 Task: Open Card Card0000000004 in Board Board0000000001 in Workspace WS0000000001 in Trello. Add Member Prateek.ku2001@gmail.com to Card Card0000000004 in Board Board0000000001 in Workspace WS0000000001 in Trello. Add Red Label titled Label0000000004 to Card Card0000000004 in Board Board0000000001 in Workspace WS0000000001 in Trello. Add Checklist CL0000000004 to Card Card0000000004 in Board Board0000000001 in Workspace WS0000000001 in Trello. Add Dates with Start Date as Jul 01 2023 and Due Date as Jul 31 2023 to Card Card0000000004 in Board Board0000000001 in Workspace WS0000000001 in Trello
Action: Mouse moved to (564, 81)
Screenshot: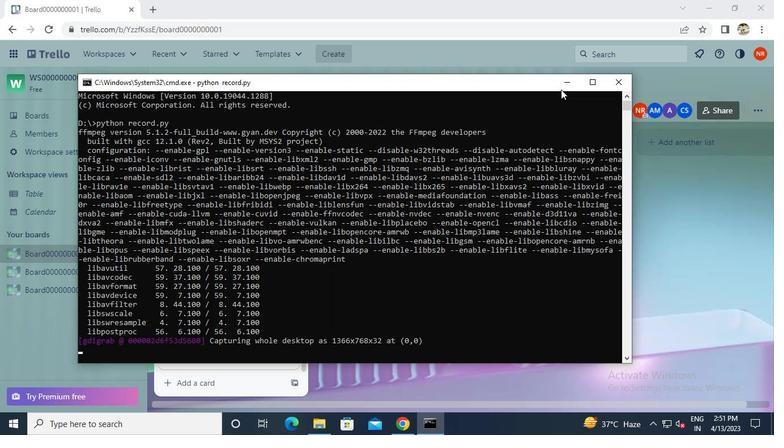 
Action: Mouse pressed left at (564, 81)
Screenshot: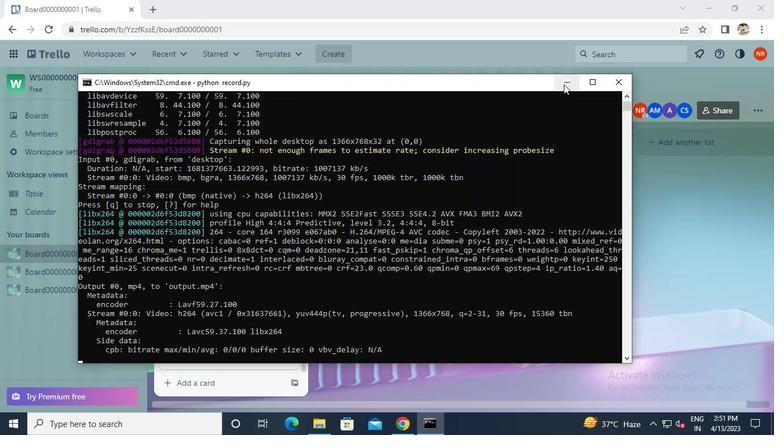 
Action: Mouse moved to (236, 356)
Screenshot: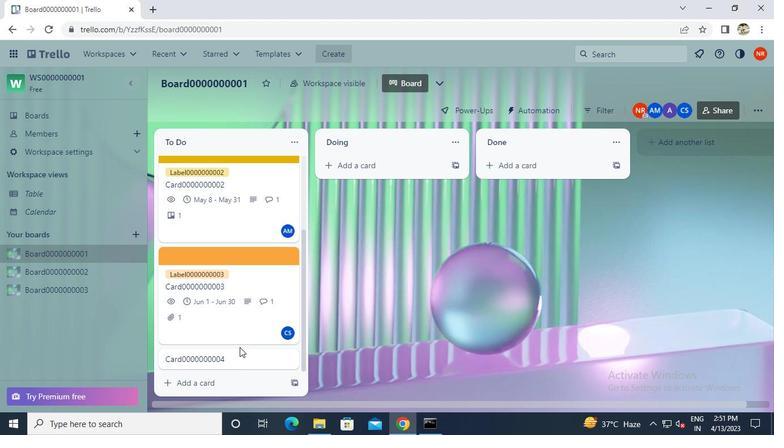 
Action: Mouse pressed left at (236, 356)
Screenshot: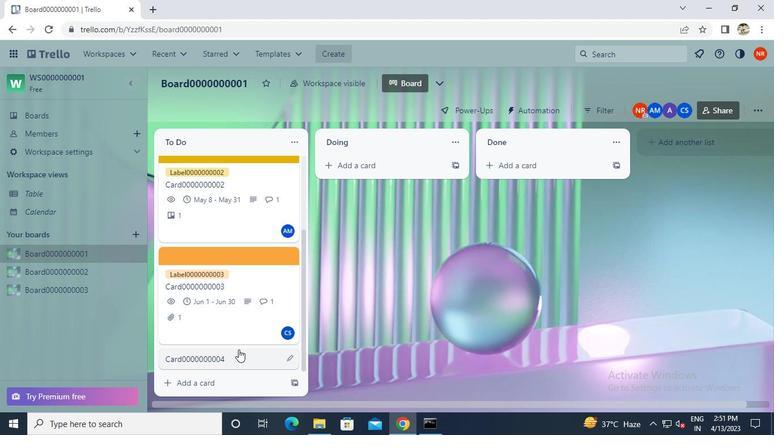 
Action: Mouse moved to (517, 181)
Screenshot: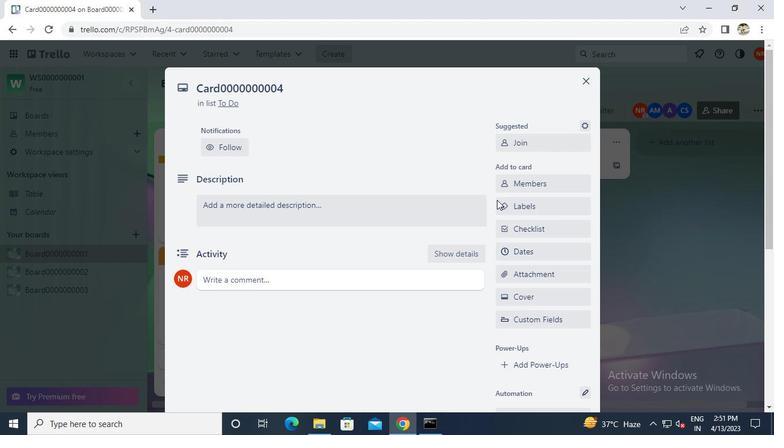 
Action: Mouse pressed left at (517, 181)
Screenshot: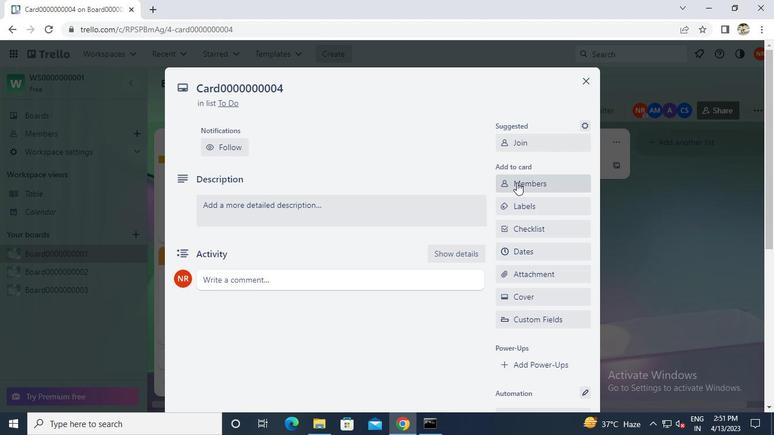 
Action: Keyboard p
Screenshot: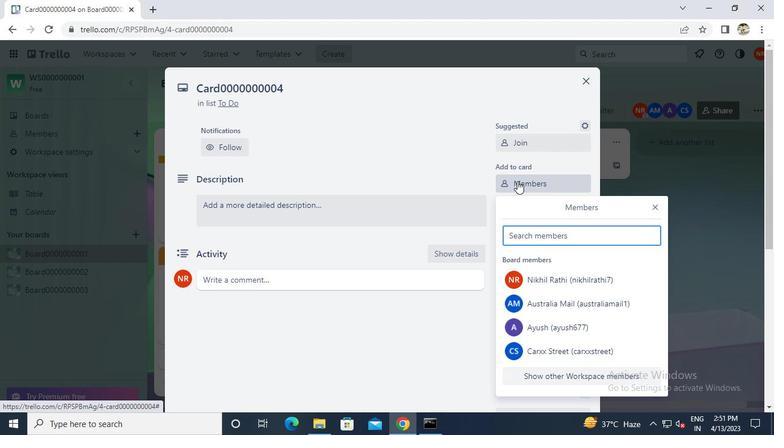 
Action: Keyboard r
Screenshot: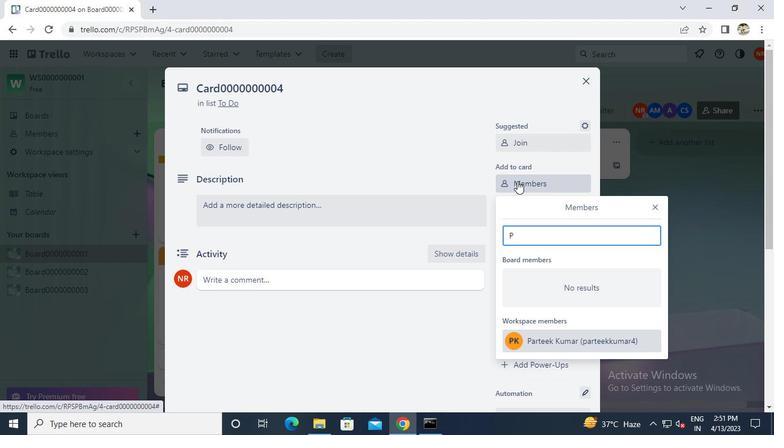 
Action: Keyboard Key.backspace
Screenshot: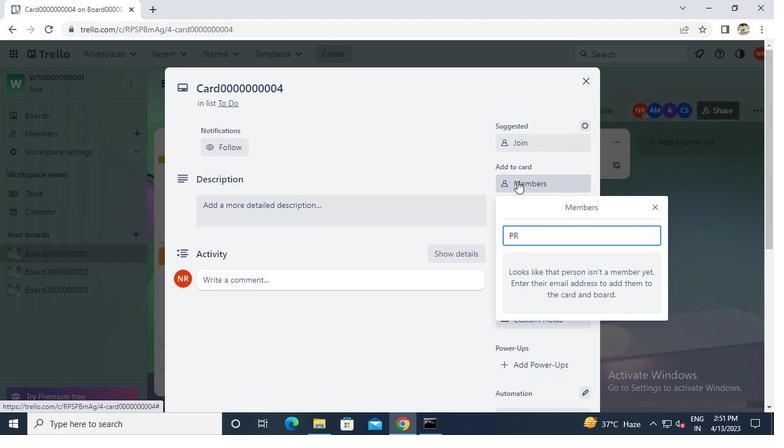 
Action: Keyboard a
Screenshot: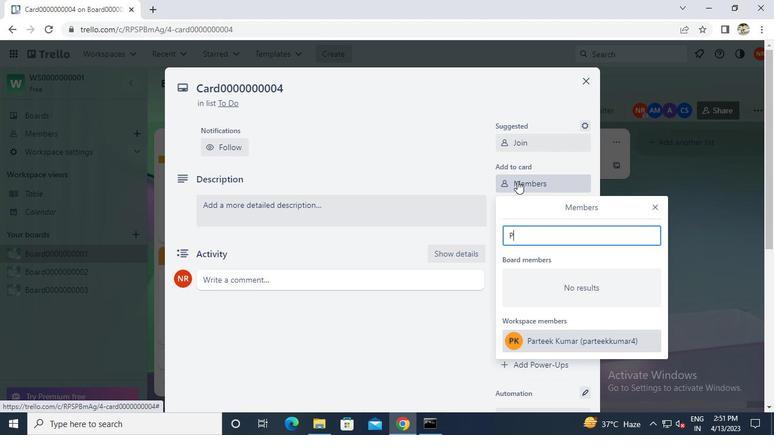 
Action: Mouse moved to (545, 340)
Screenshot: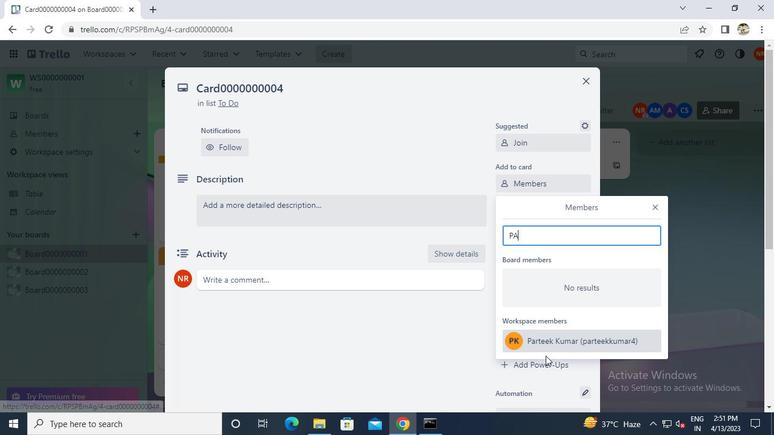 
Action: Mouse pressed left at (545, 340)
Screenshot: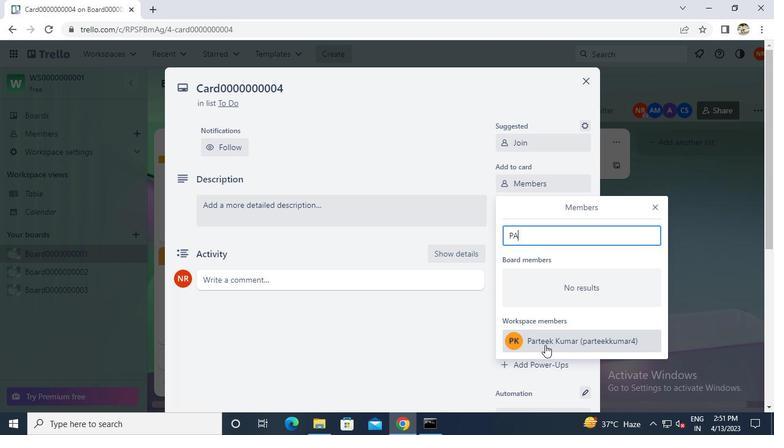 
Action: Mouse moved to (657, 208)
Screenshot: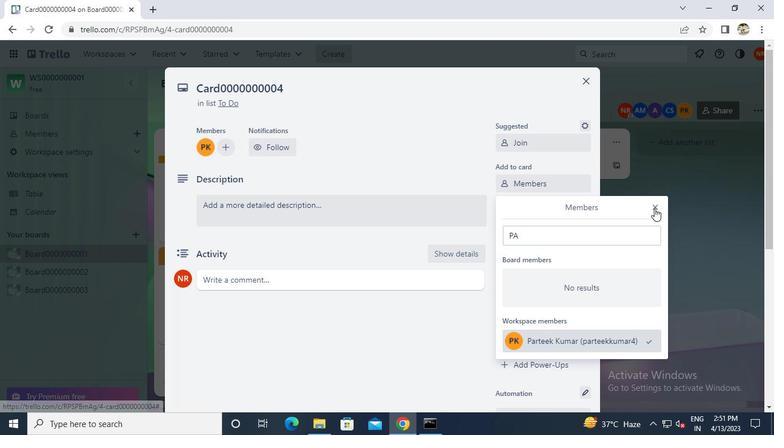 
Action: Mouse pressed left at (657, 208)
Screenshot: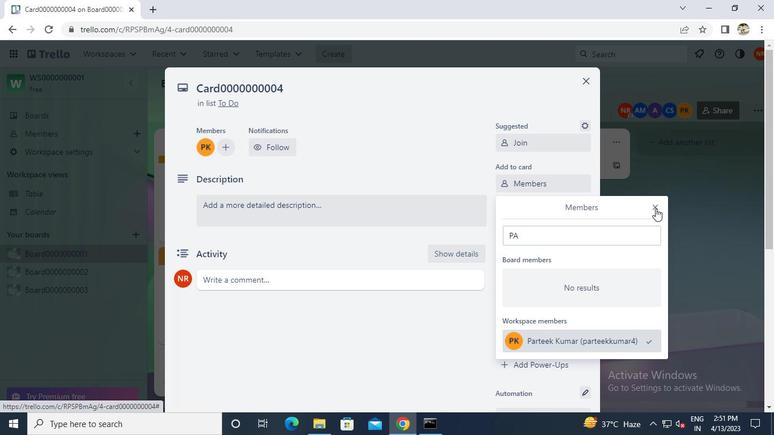 
Action: Mouse moved to (573, 205)
Screenshot: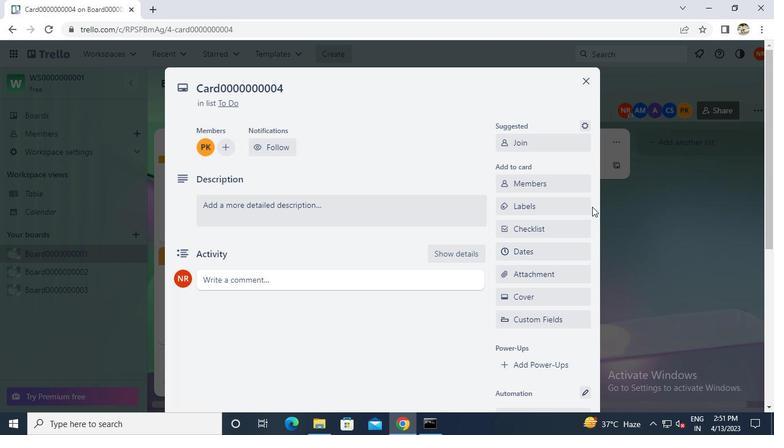 
Action: Mouse pressed left at (573, 205)
Screenshot: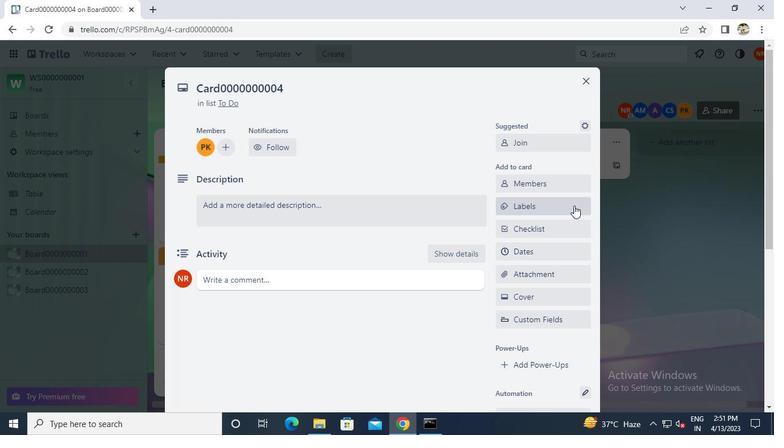 
Action: Mouse moved to (586, 335)
Screenshot: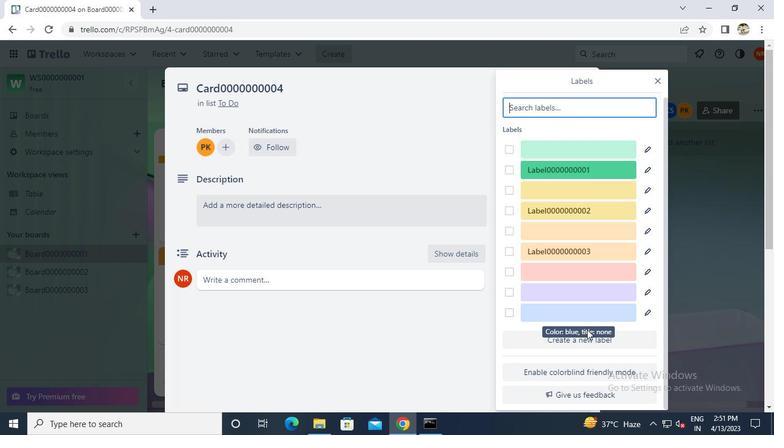 
Action: Mouse pressed left at (586, 335)
Screenshot: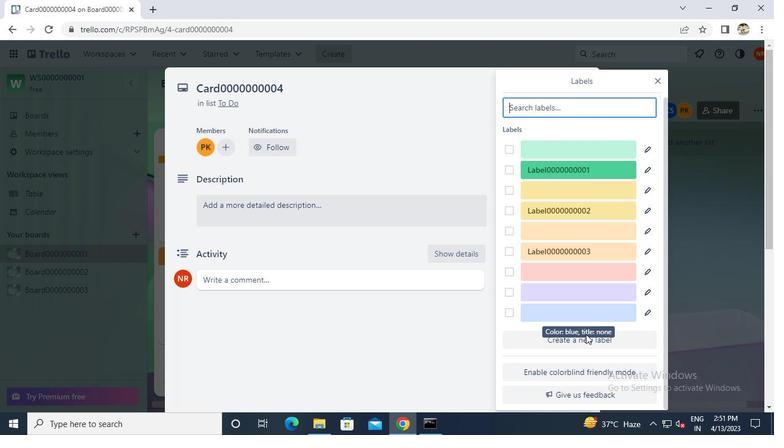 
Action: Mouse moved to (577, 340)
Screenshot: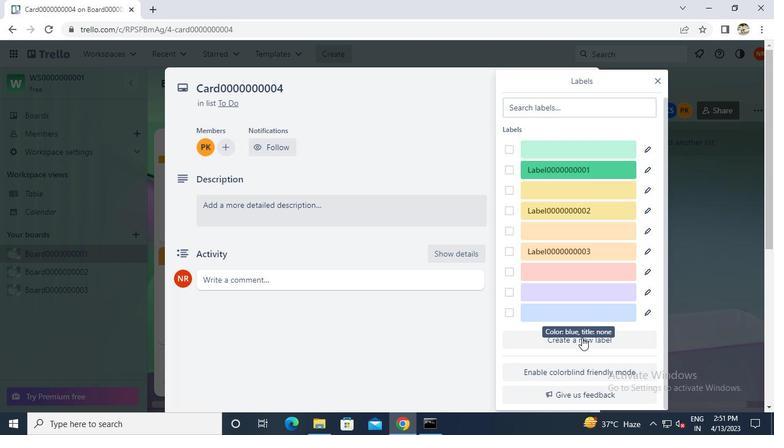 
Action: Mouse pressed left at (577, 340)
Screenshot: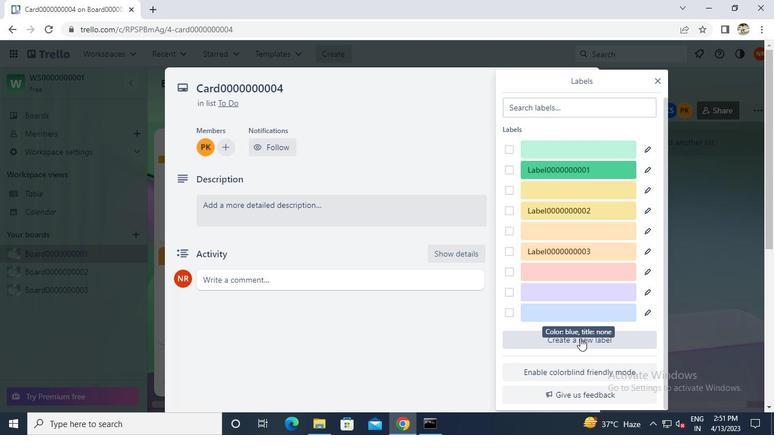 
Action: Mouse moved to (610, 257)
Screenshot: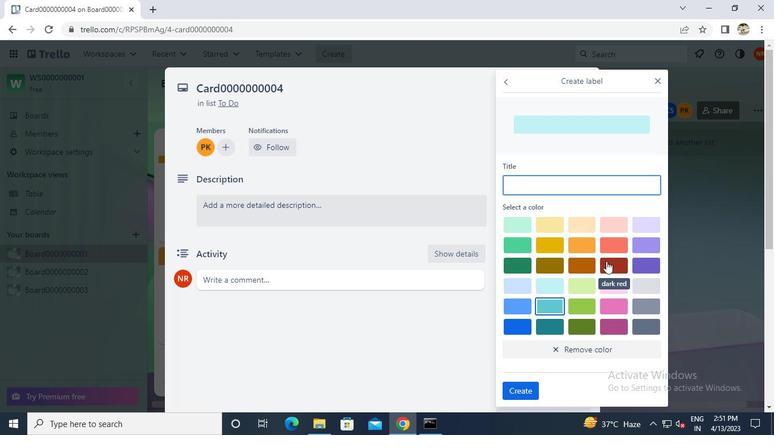 
Action: Mouse pressed left at (610, 257)
Screenshot: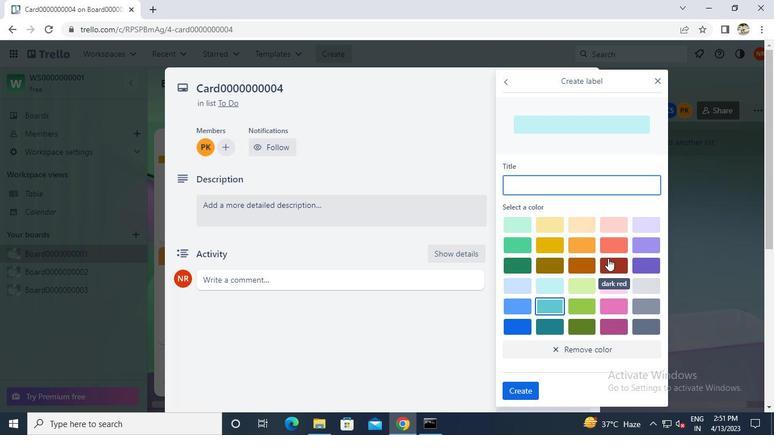 
Action: Mouse moved to (577, 177)
Screenshot: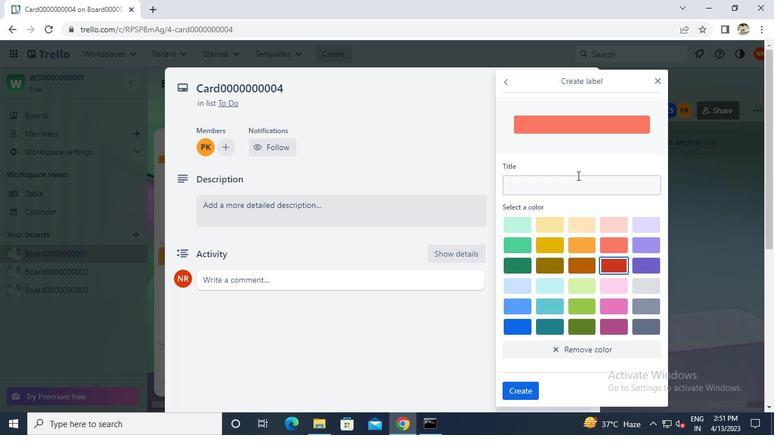 
Action: Mouse pressed left at (577, 177)
Screenshot: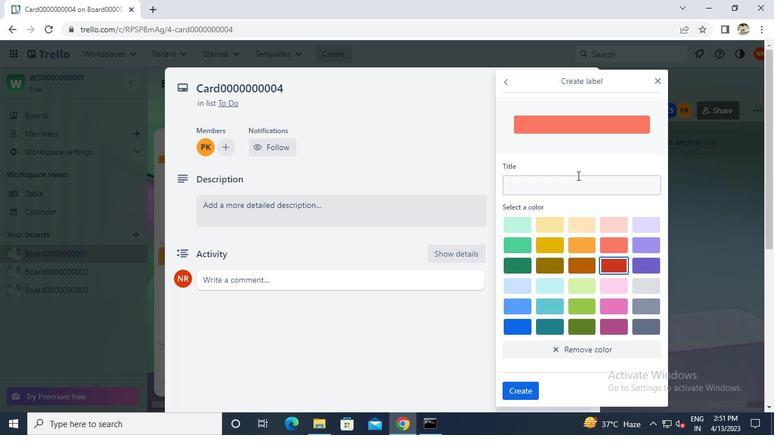 
Action: Keyboard l
Screenshot: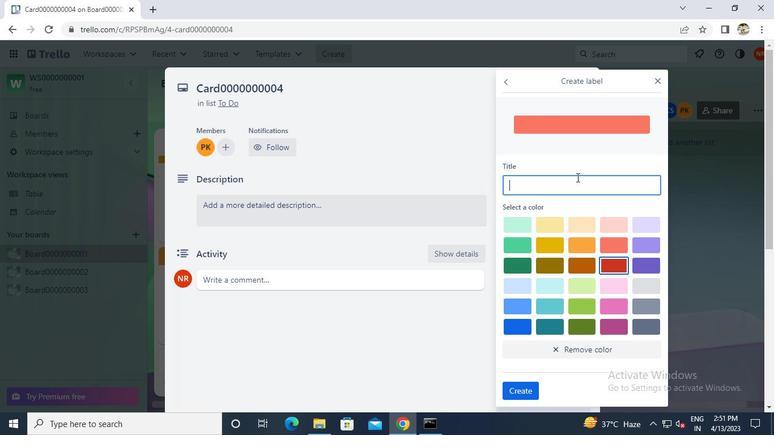 
Action: Keyboard Key.caps_lock
Screenshot: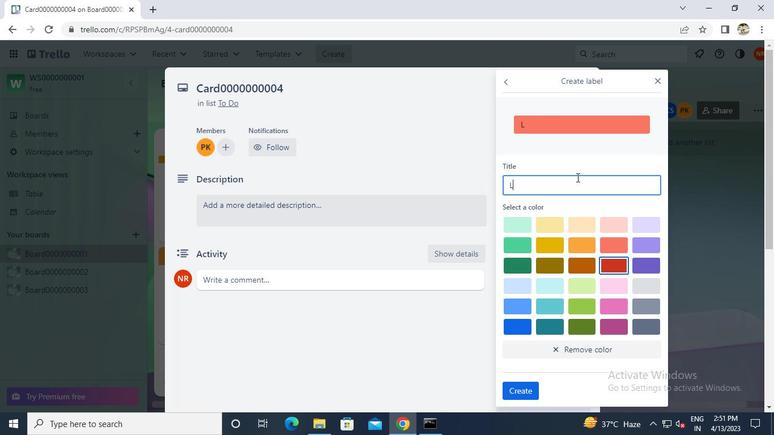 
Action: Keyboard a
Screenshot: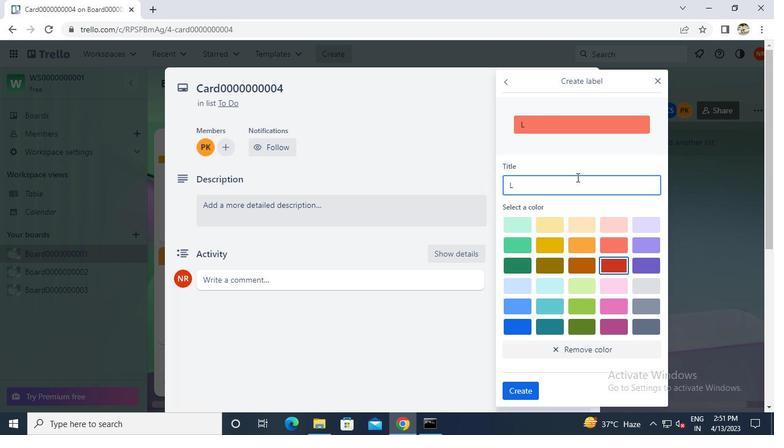 
Action: Keyboard b
Screenshot: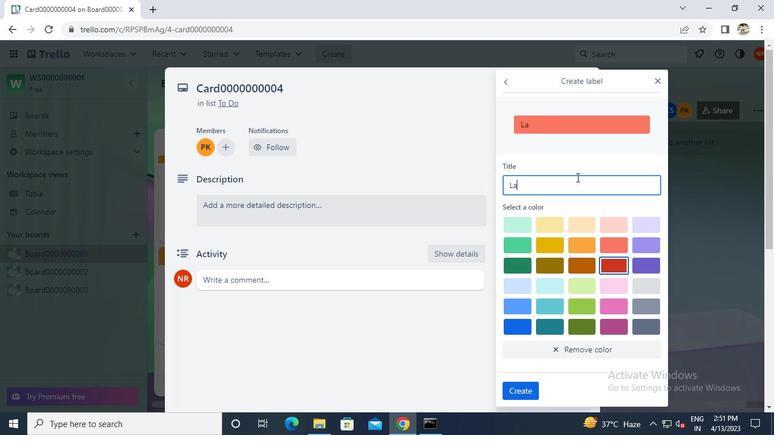 
Action: Keyboard e
Screenshot: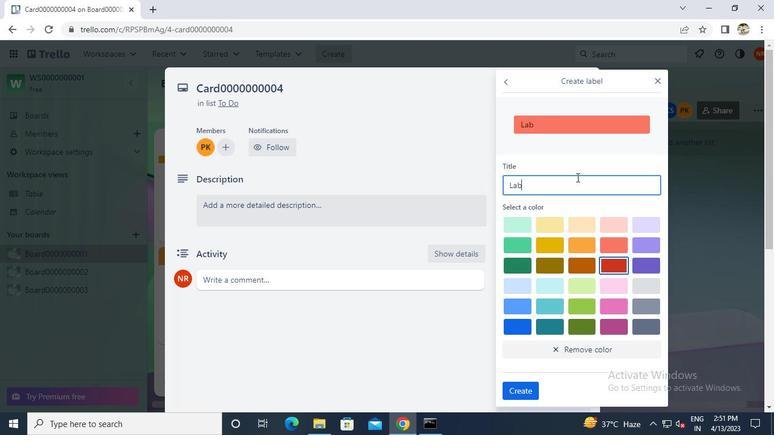 
Action: Keyboard l
Screenshot: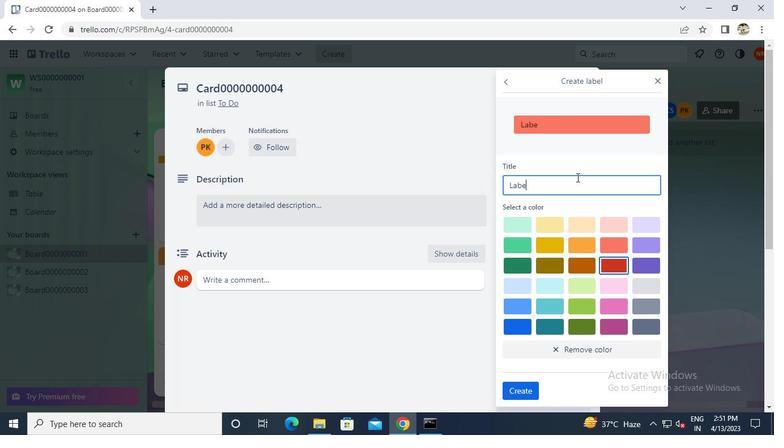 
Action: Keyboard 0
Screenshot: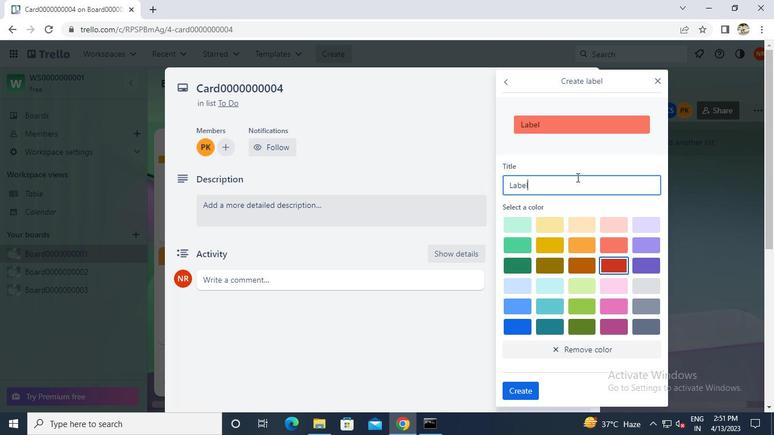 
Action: Keyboard 0
Screenshot: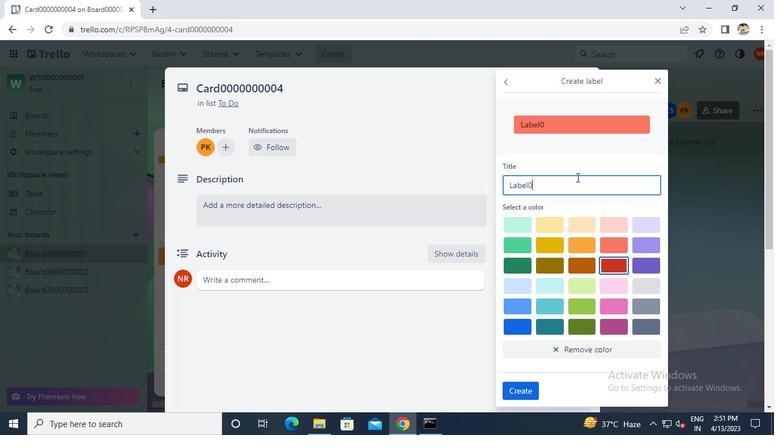 
Action: Keyboard 0
Screenshot: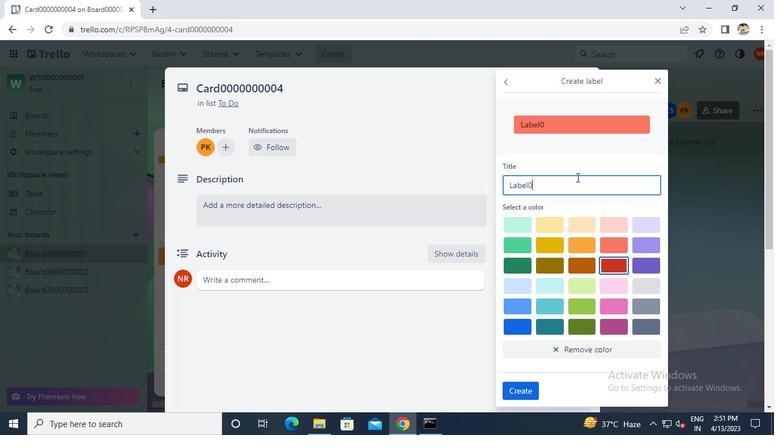 
Action: Keyboard 0
Screenshot: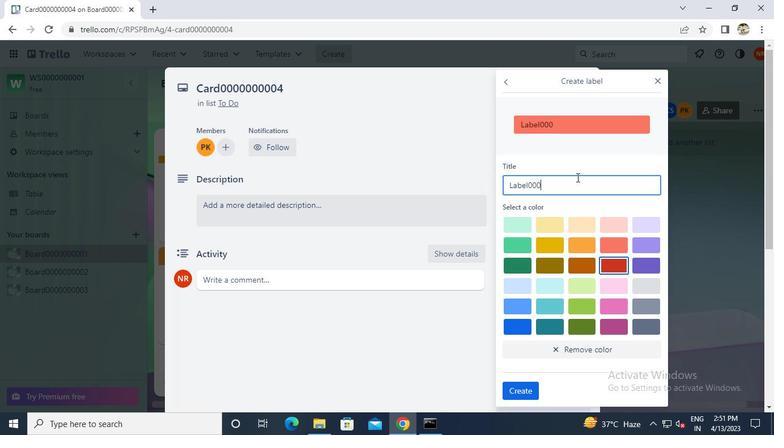 
Action: Keyboard 0
Screenshot: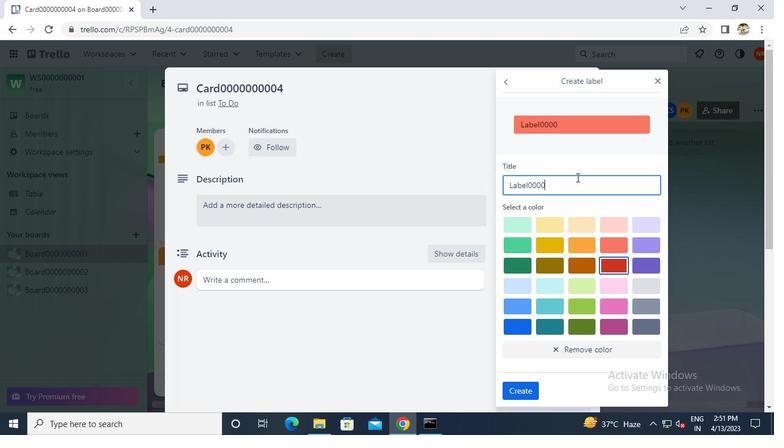 
Action: Keyboard 0
Screenshot: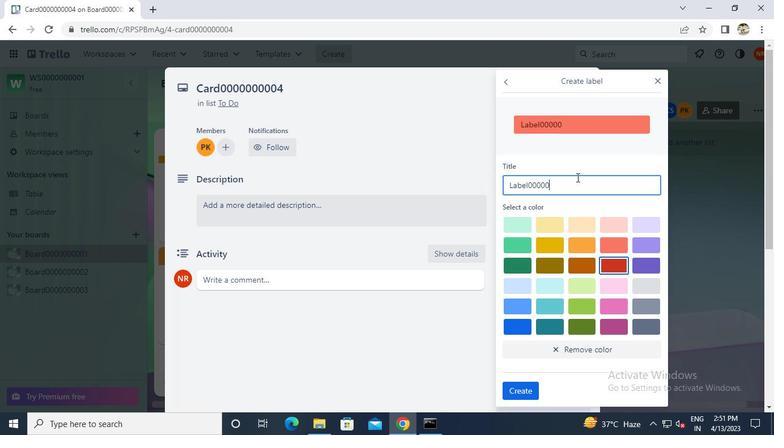 
Action: Keyboard 0
Screenshot: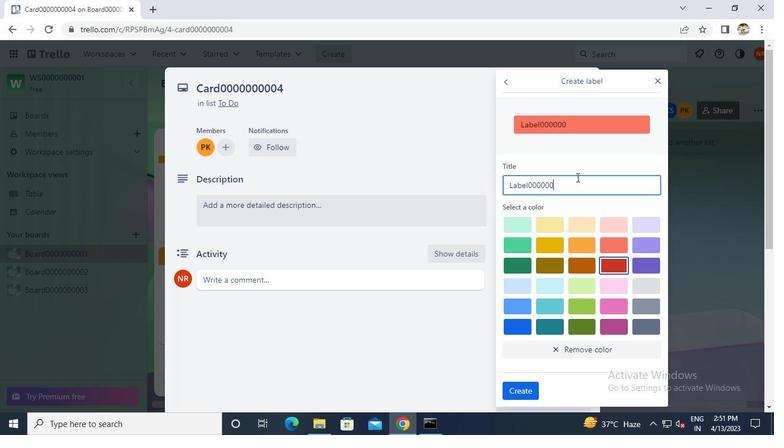 
Action: Keyboard 0
Screenshot: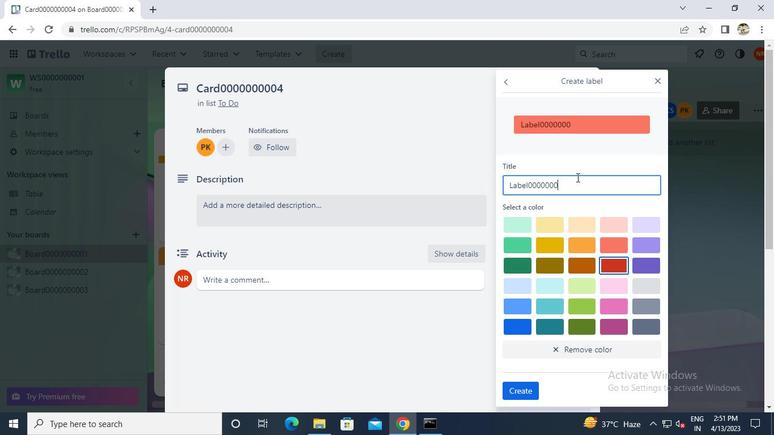 
Action: Keyboard 0
Screenshot: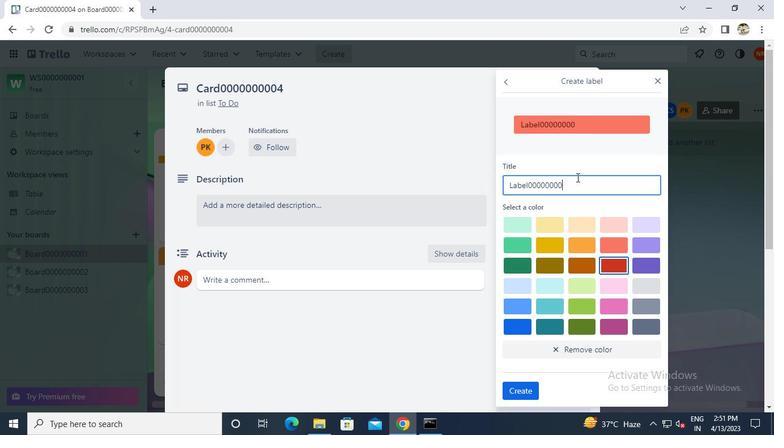 
Action: Keyboard 4
Screenshot: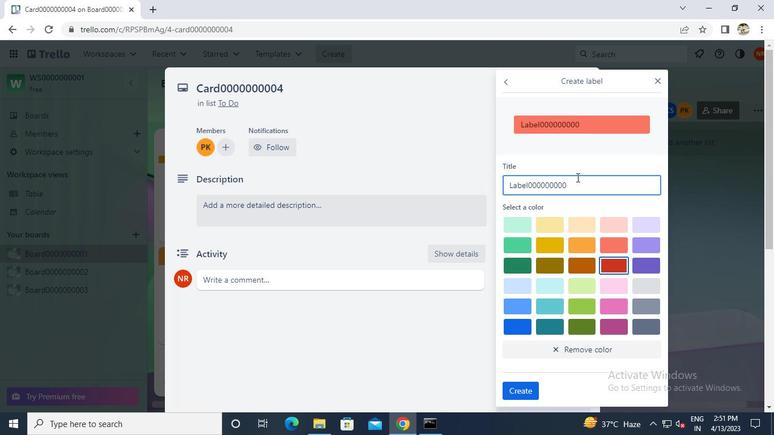 
Action: Mouse moved to (532, 390)
Screenshot: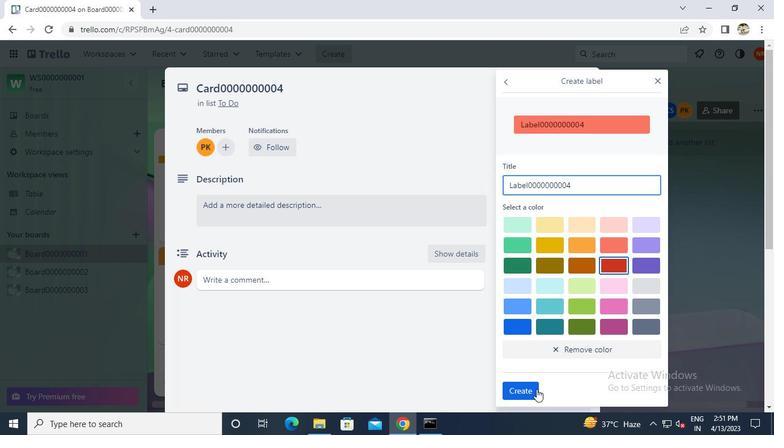 
Action: Mouse pressed left at (532, 390)
Screenshot: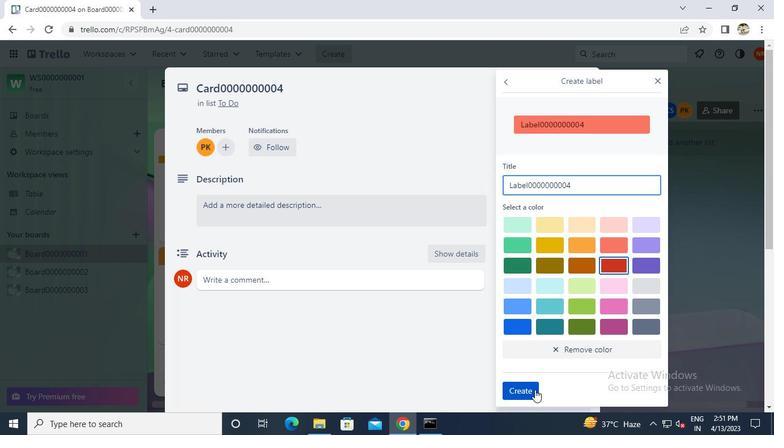 
Action: Mouse moved to (655, 83)
Screenshot: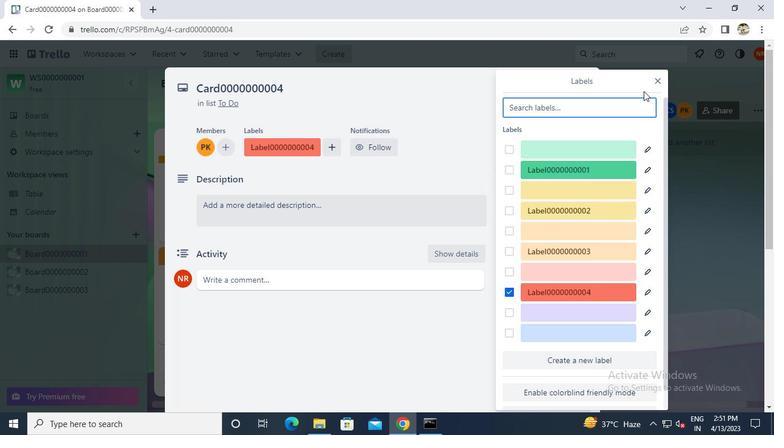 
Action: Mouse pressed left at (655, 83)
Screenshot: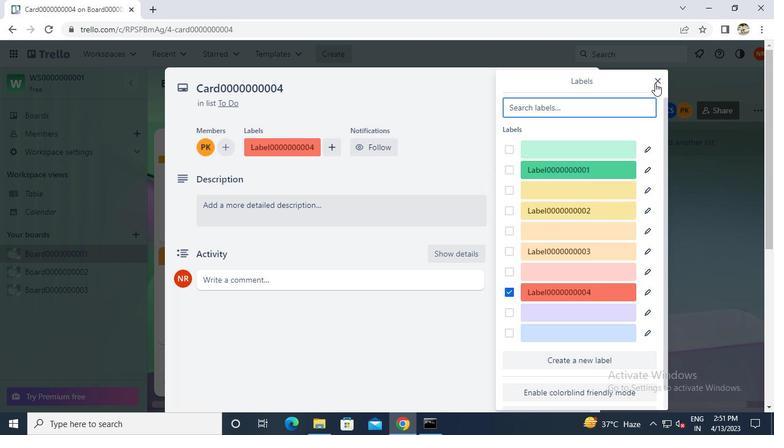 
Action: Mouse moved to (551, 229)
Screenshot: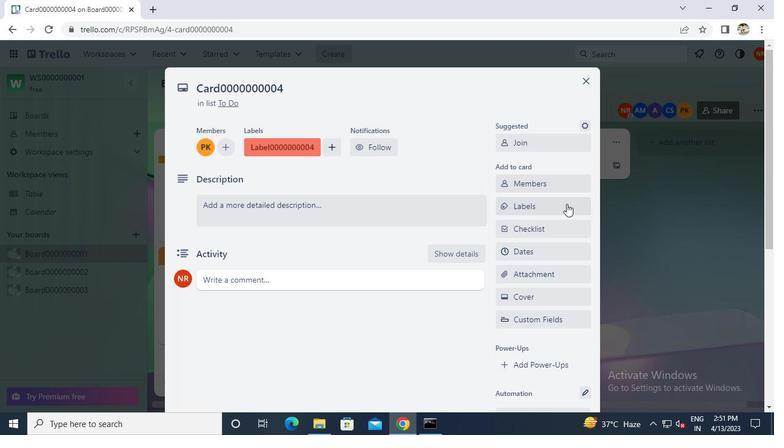 
Action: Mouse pressed left at (551, 229)
Screenshot: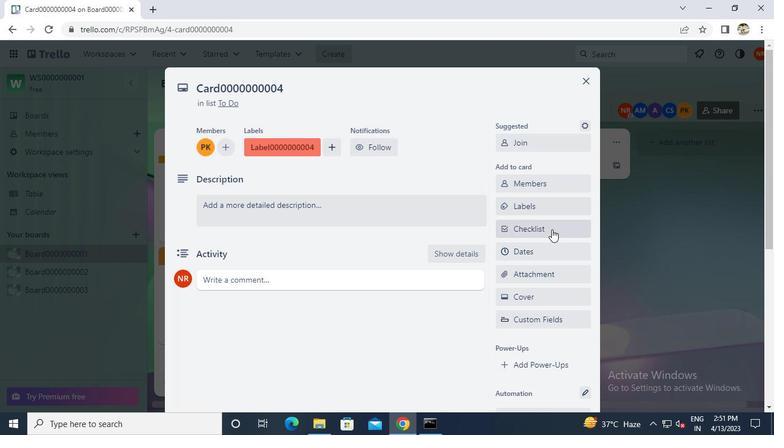 
Action: Keyboard Key.caps_lock
Screenshot: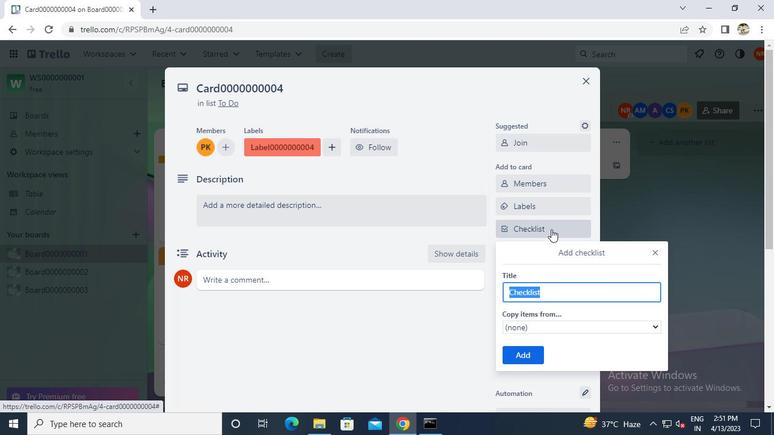 
Action: Keyboard c
Screenshot: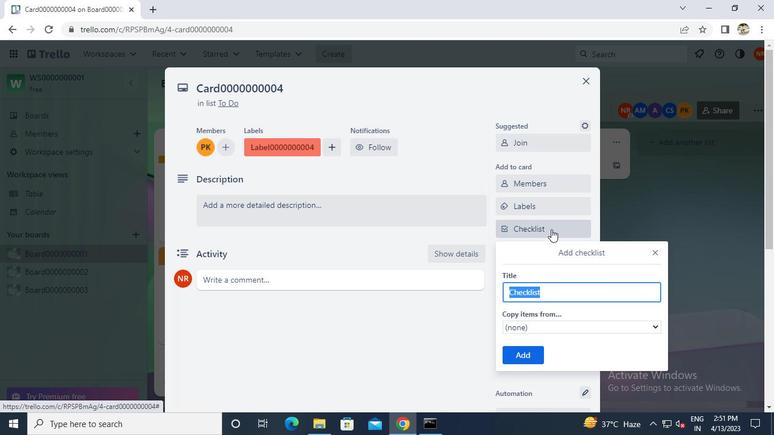 
Action: Keyboard l
Screenshot: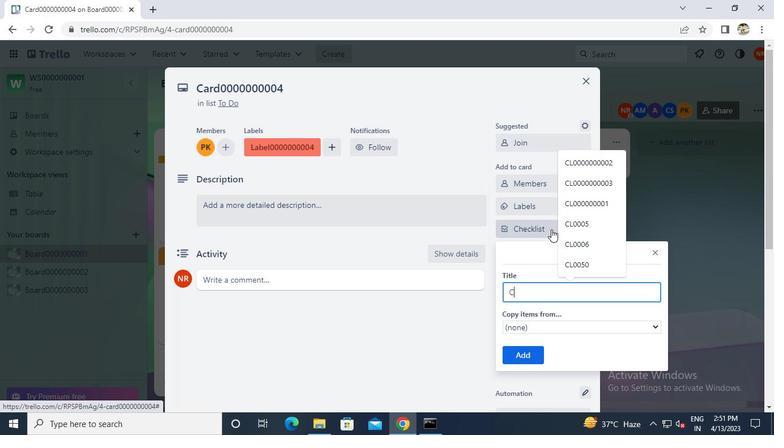 
Action: Keyboard 0
Screenshot: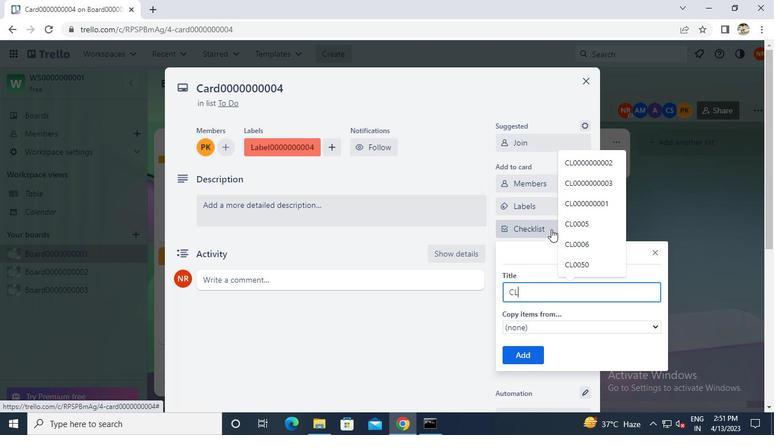 
Action: Keyboard 0
Screenshot: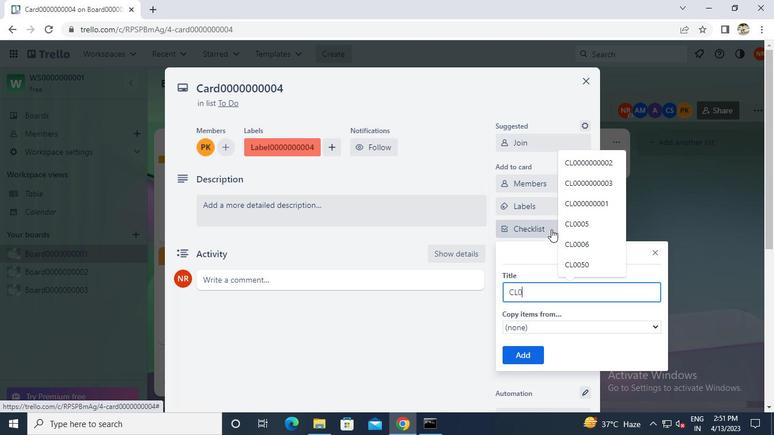 
Action: Keyboard 0
Screenshot: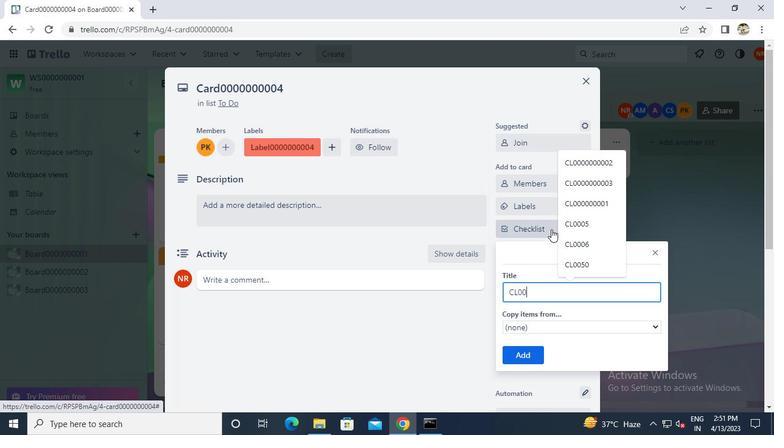 
Action: Keyboard 0
Screenshot: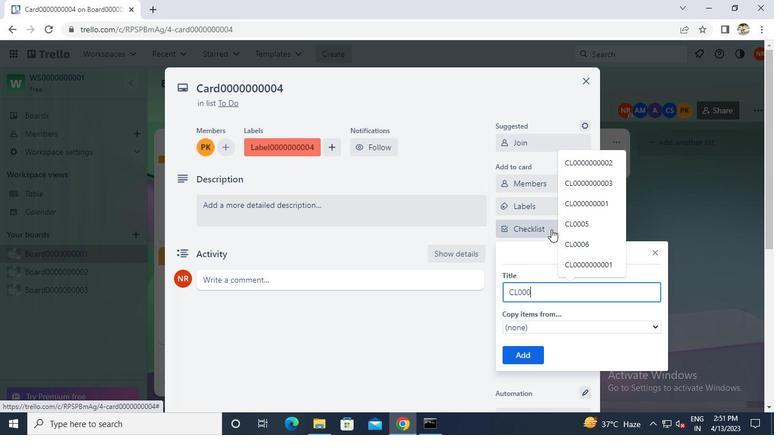 
Action: Keyboard 0
Screenshot: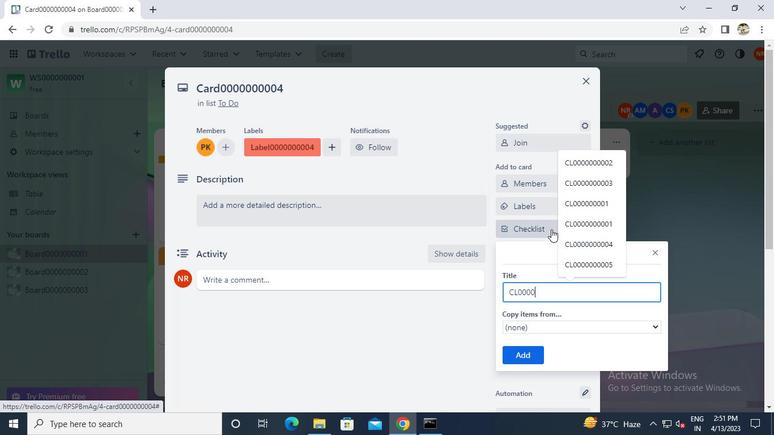 
Action: Keyboard 0
Screenshot: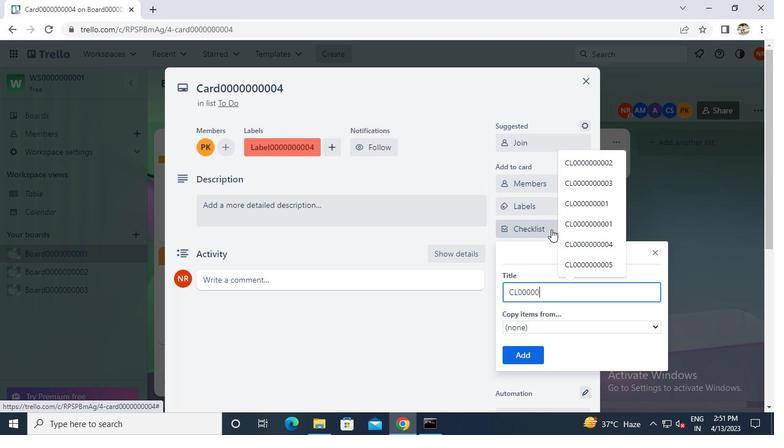 
Action: Keyboard 0
Screenshot: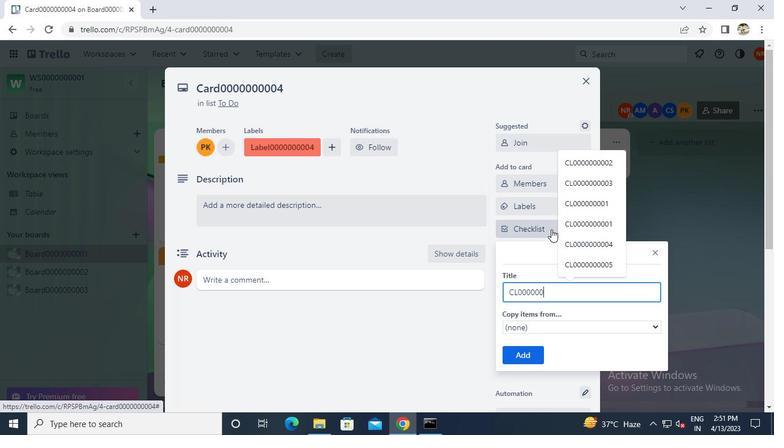 
Action: Keyboard 0
Screenshot: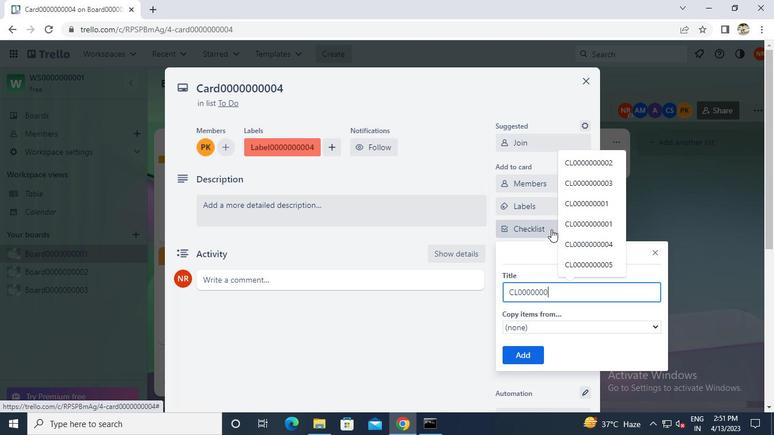 
Action: Keyboard 0
Screenshot: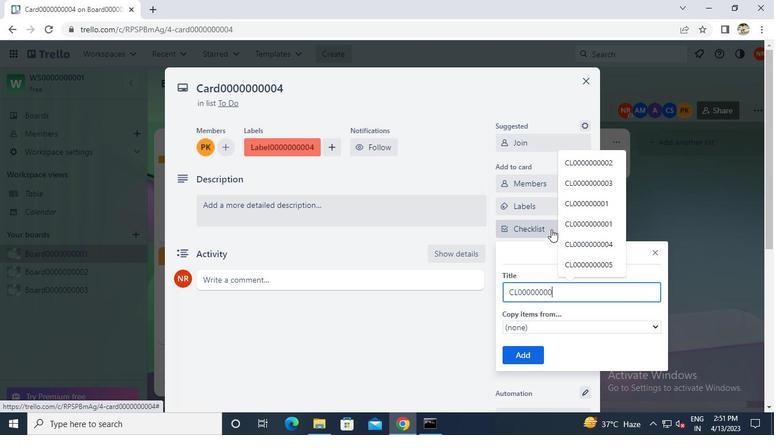 
Action: Keyboard 4
Screenshot: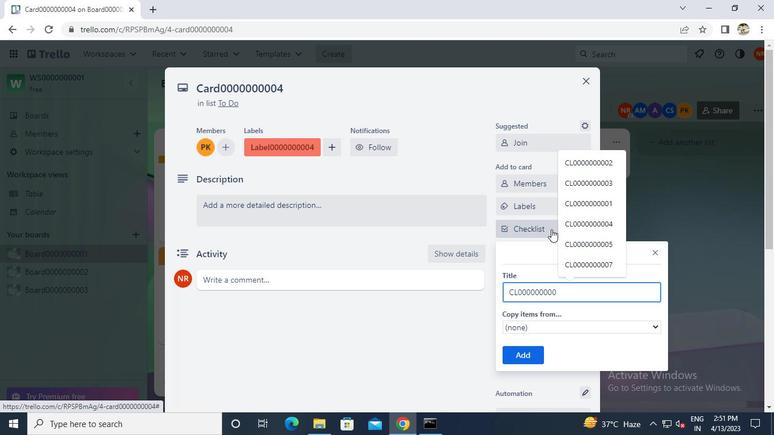 
Action: Mouse moved to (532, 356)
Screenshot: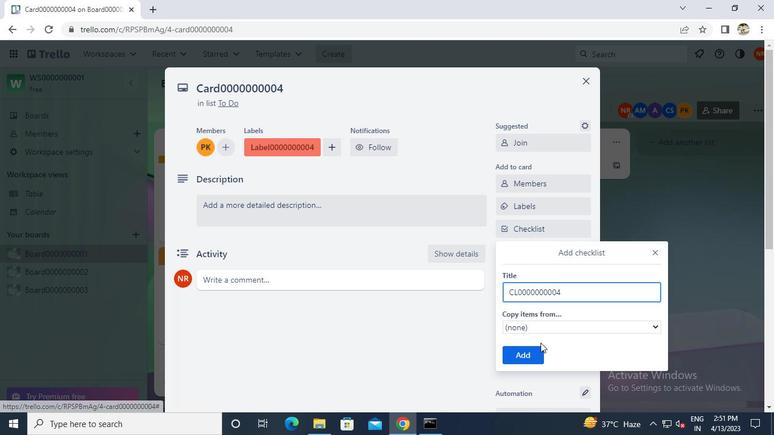 
Action: Mouse pressed left at (532, 356)
Screenshot: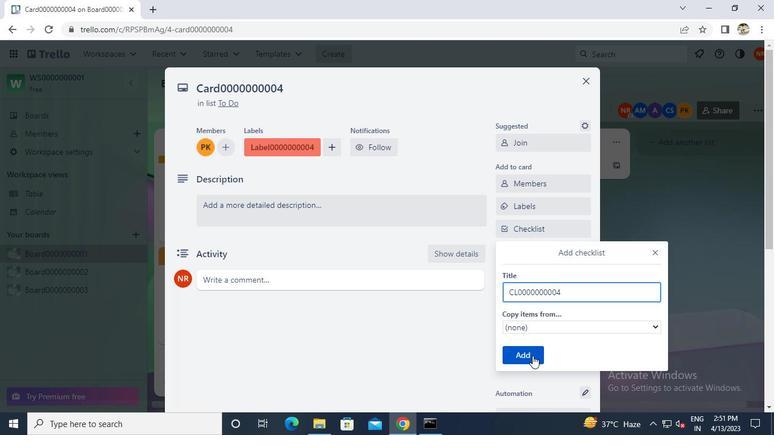 
Action: Mouse moved to (532, 256)
Screenshot: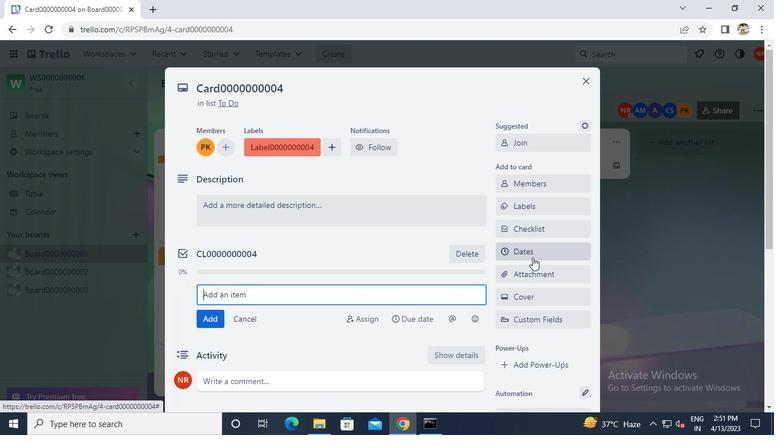 
Action: Mouse pressed left at (532, 256)
Screenshot: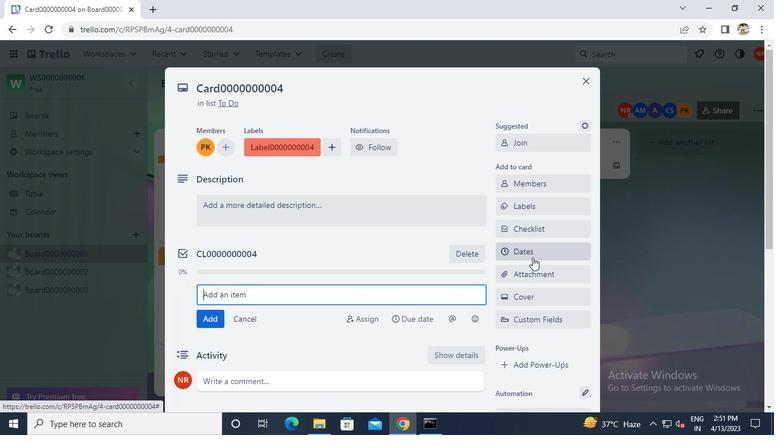 
Action: Mouse moved to (509, 285)
Screenshot: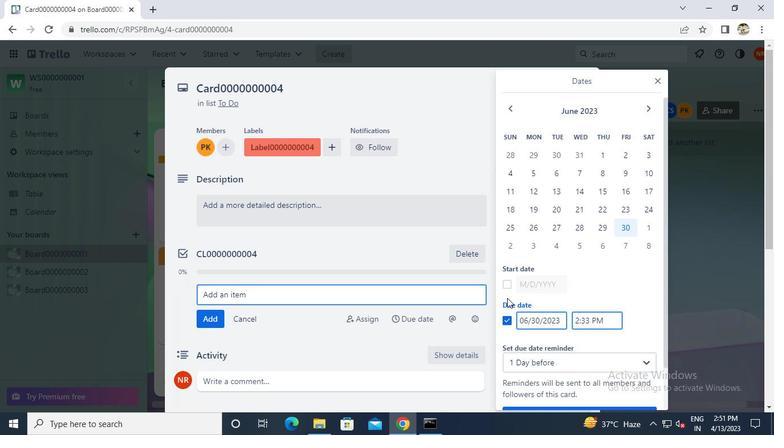 
Action: Mouse pressed left at (509, 285)
Screenshot: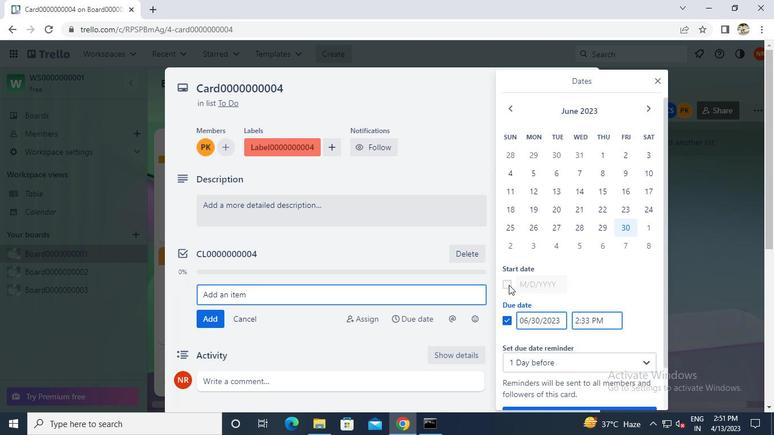 
Action: Mouse moved to (647, 107)
Screenshot: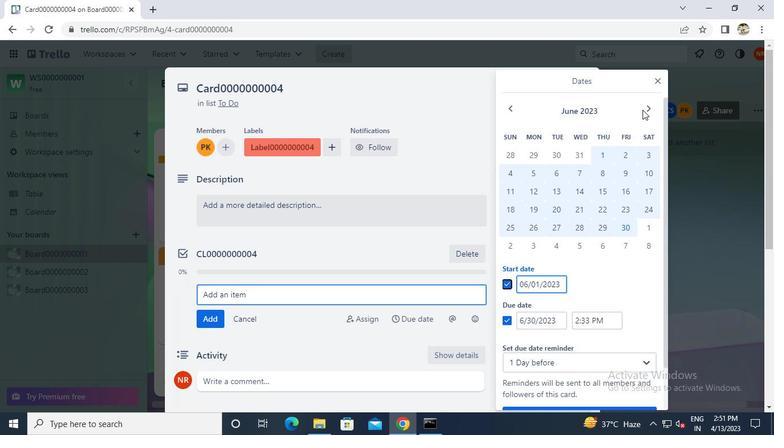 
Action: Mouse pressed left at (647, 107)
Screenshot: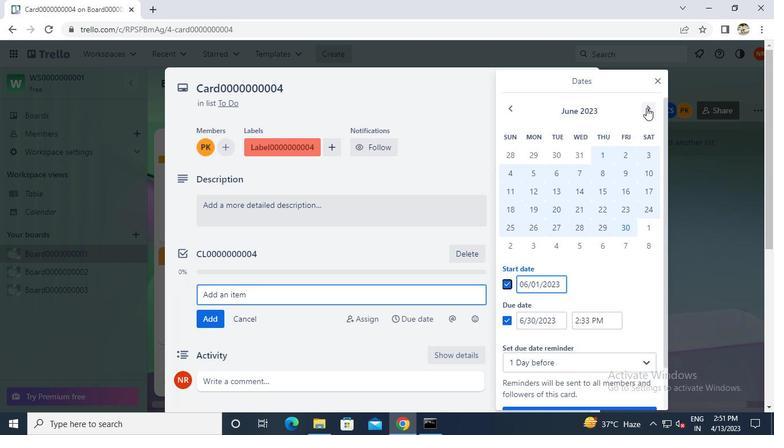 
Action: Mouse moved to (647, 155)
Screenshot: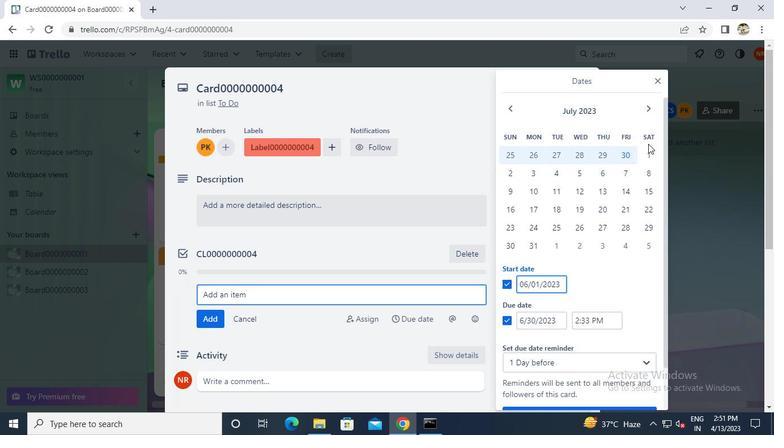
Action: Mouse pressed left at (647, 155)
Screenshot: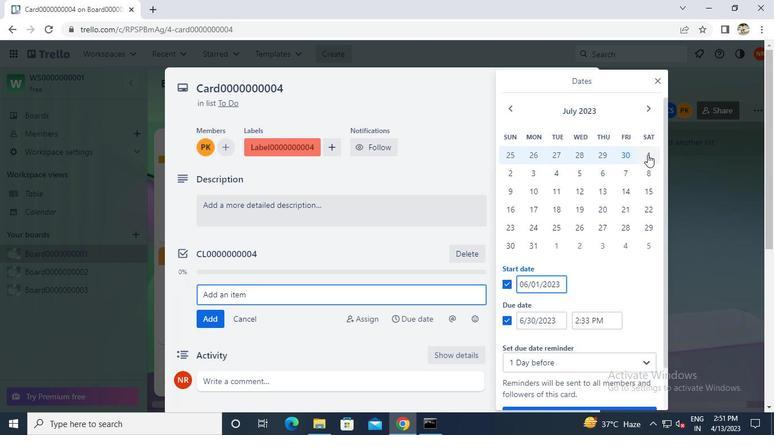 
Action: Mouse moved to (536, 245)
Screenshot: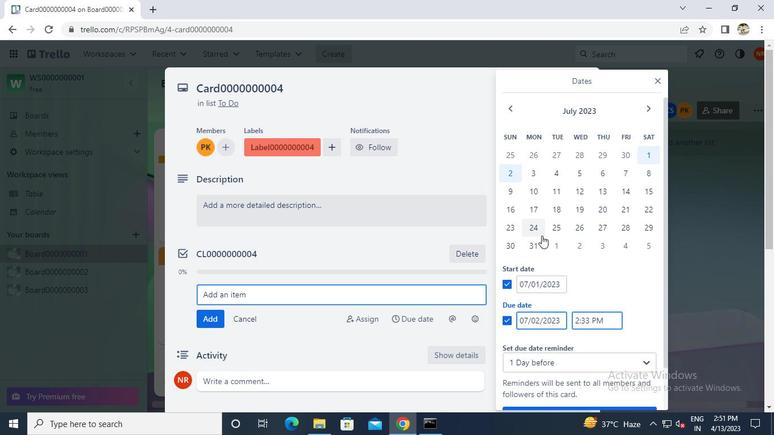
Action: Mouse pressed left at (536, 245)
Screenshot: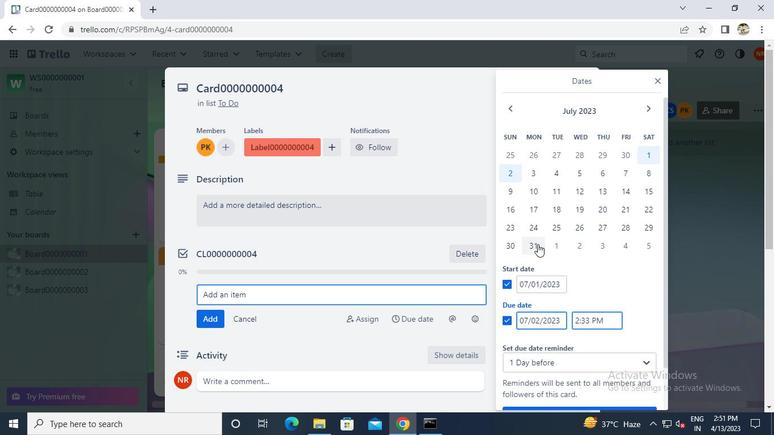 
Action: Mouse moved to (548, 363)
Screenshot: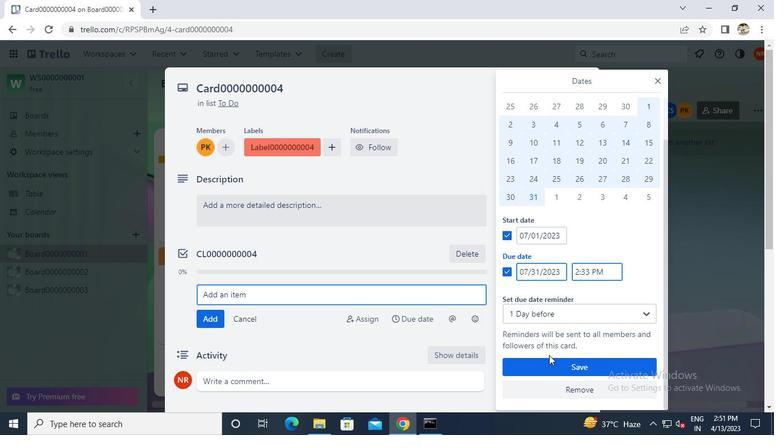 
Action: Mouse pressed left at (548, 363)
Screenshot: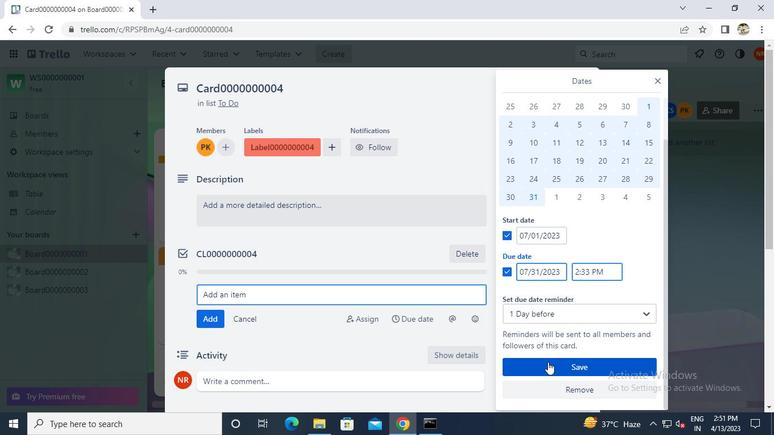 
Action: Mouse moved to (432, 428)
Screenshot: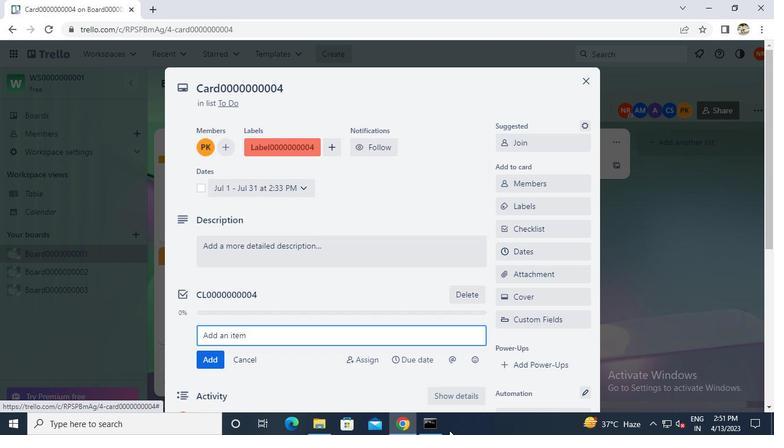 
Action: Mouse pressed left at (432, 428)
Screenshot: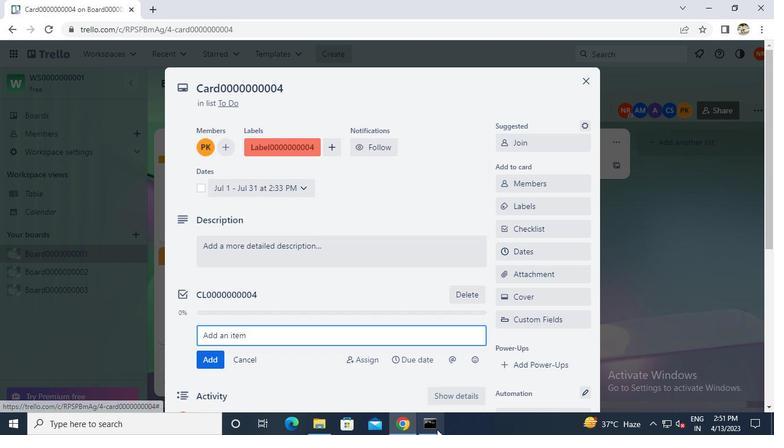 
Action: Mouse moved to (620, 83)
Screenshot: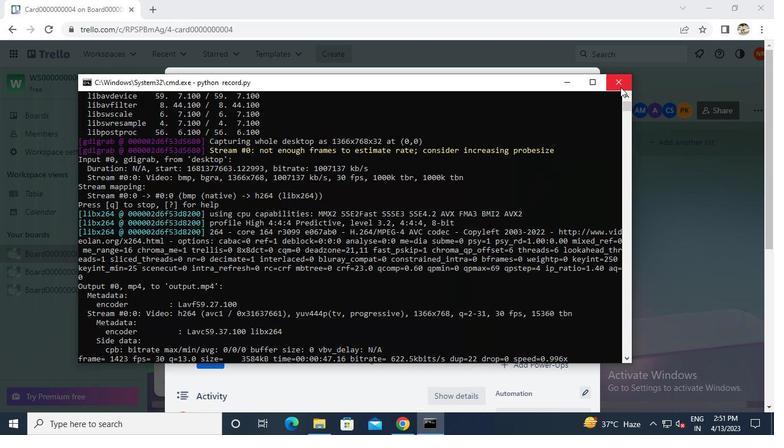 
Action: Mouse pressed left at (620, 83)
Screenshot: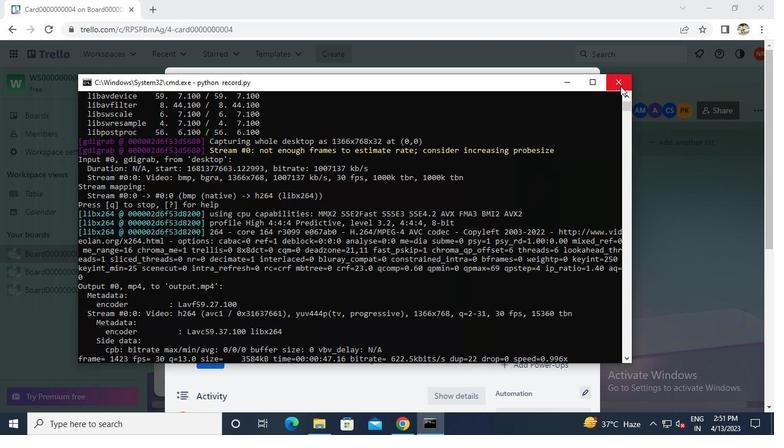 
Action: Mouse moved to (620, 82)
Screenshot: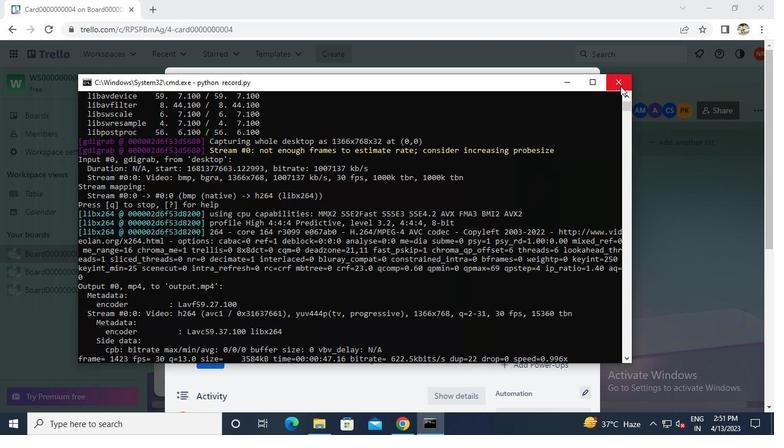 
